Task: Chose "close card when action is performed".
Action: Mouse moved to (1149, 94)
Screenshot: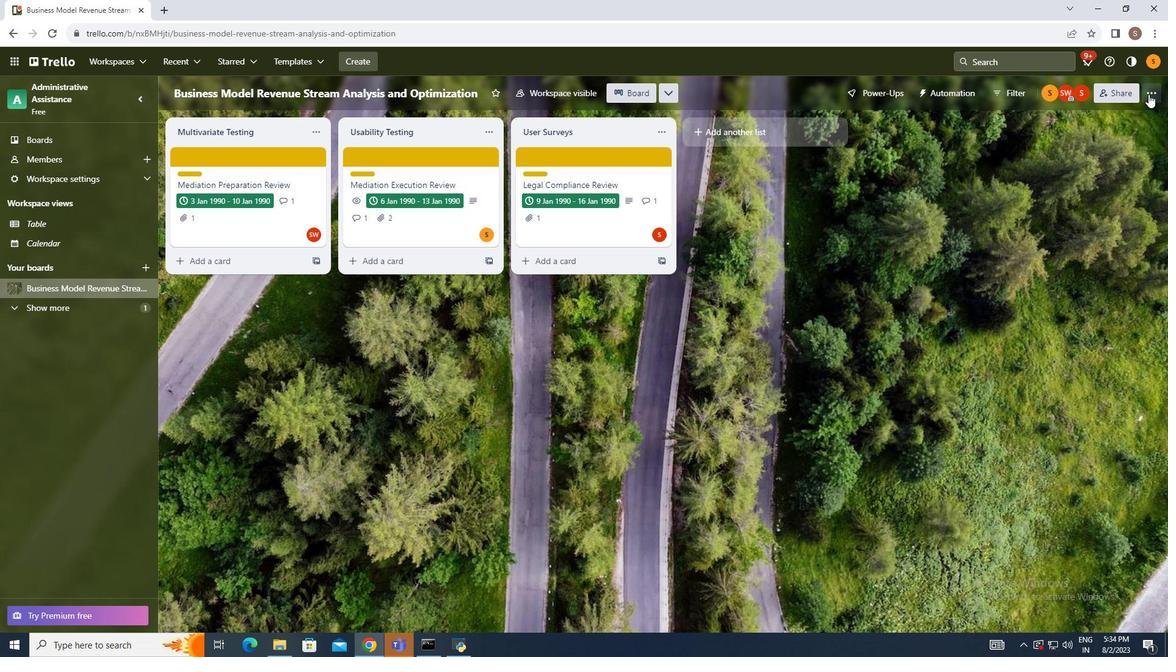 
Action: Mouse pressed left at (1149, 94)
Screenshot: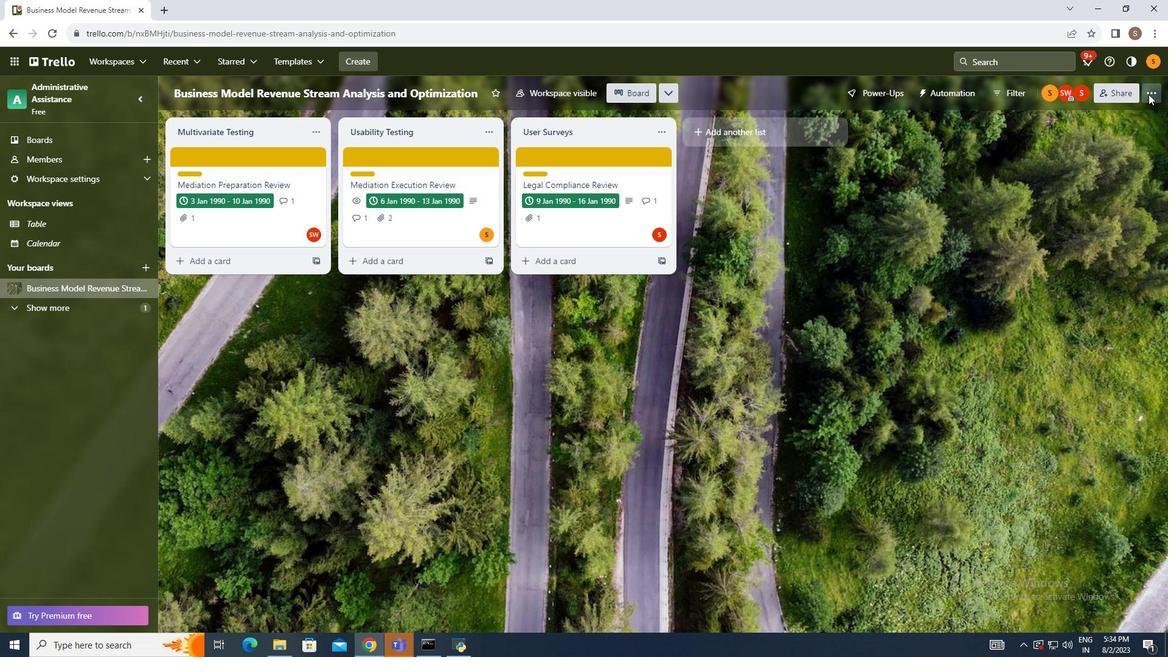 
Action: Mouse moved to (1060, 269)
Screenshot: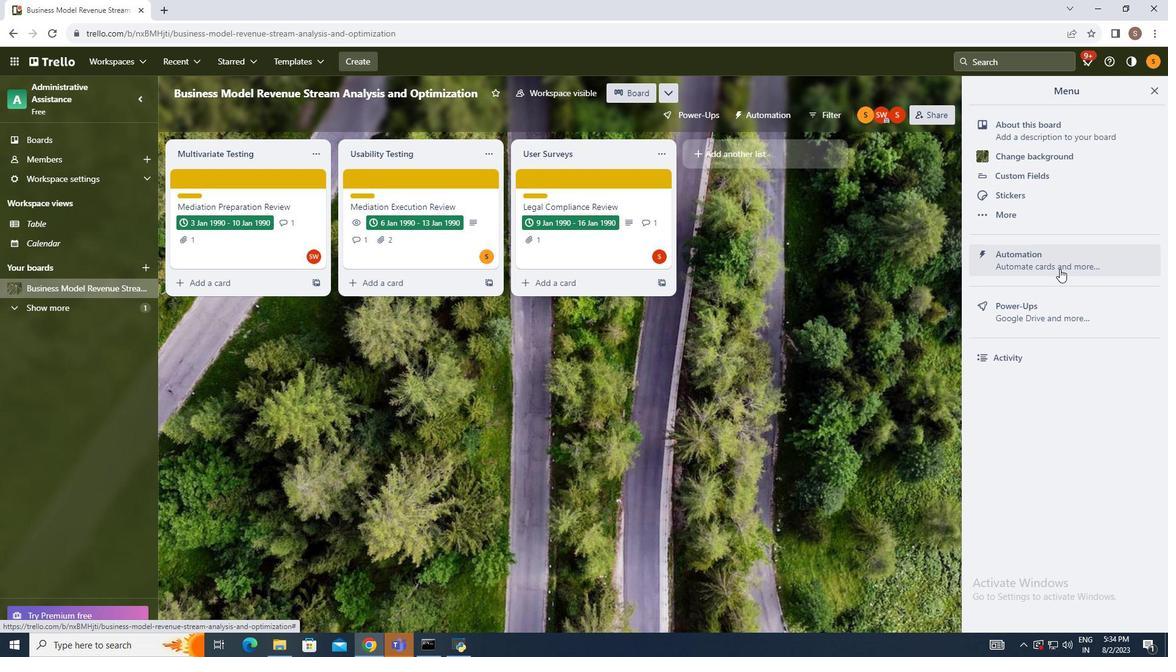 
Action: Mouse pressed left at (1060, 269)
Screenshot: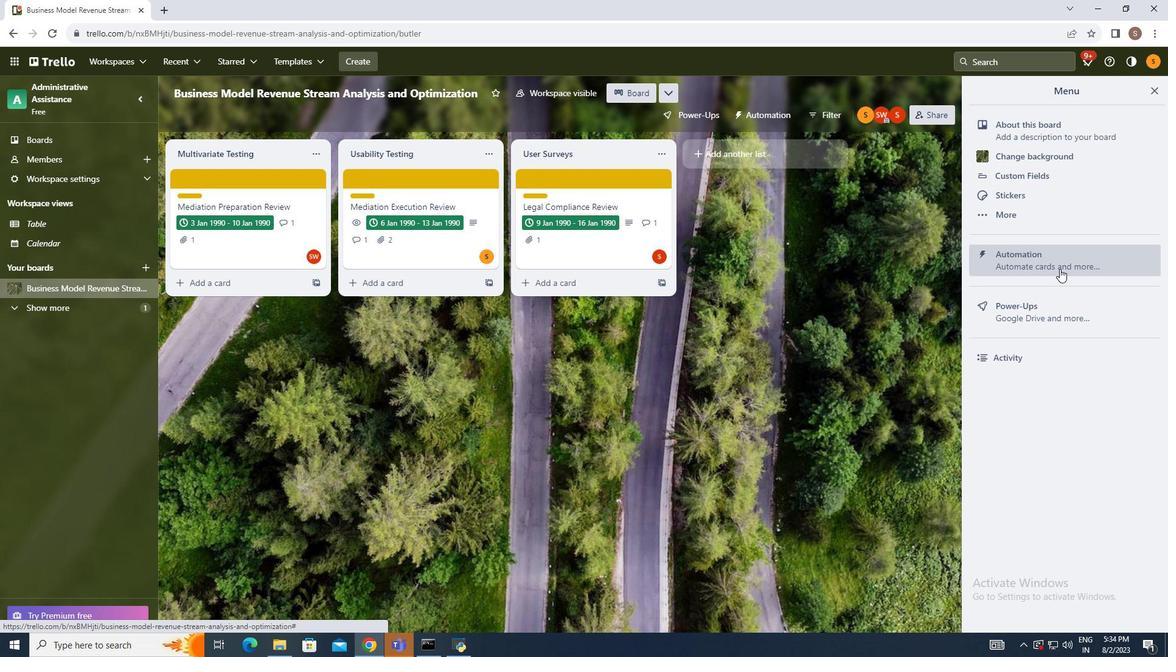 
Action: Mouse moved to (222, 321)
Screenshot: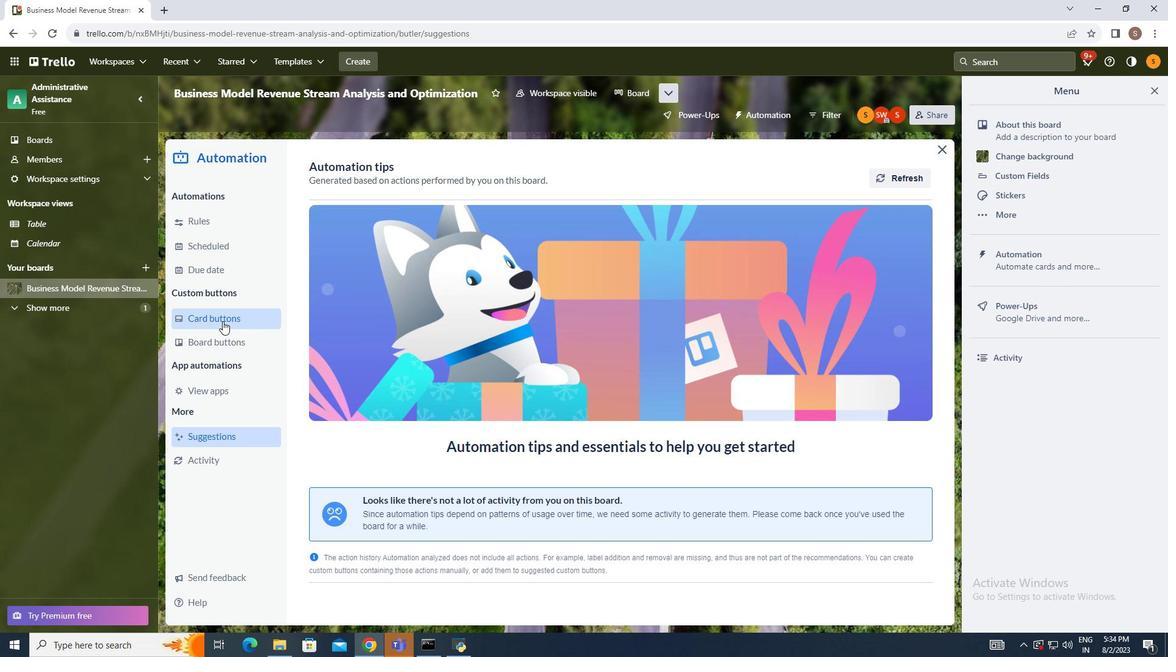 
Action: Mouse pressed left at (222, 321)
Screenshot: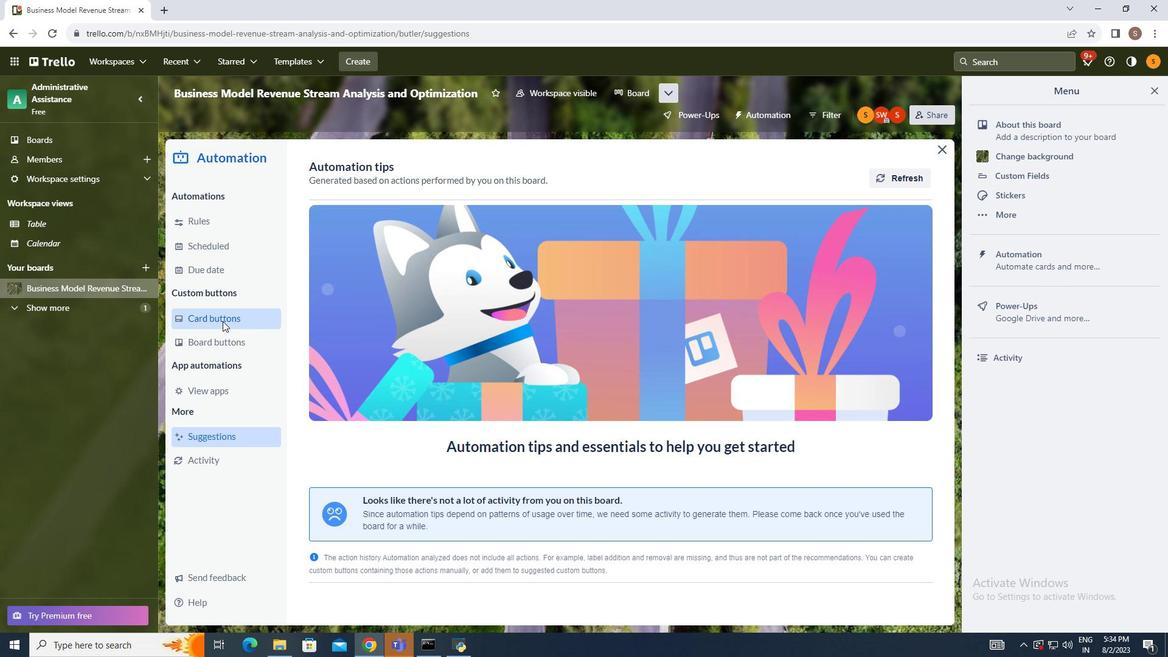 
Action: Mouse moved to (901, 174)
Screenshot: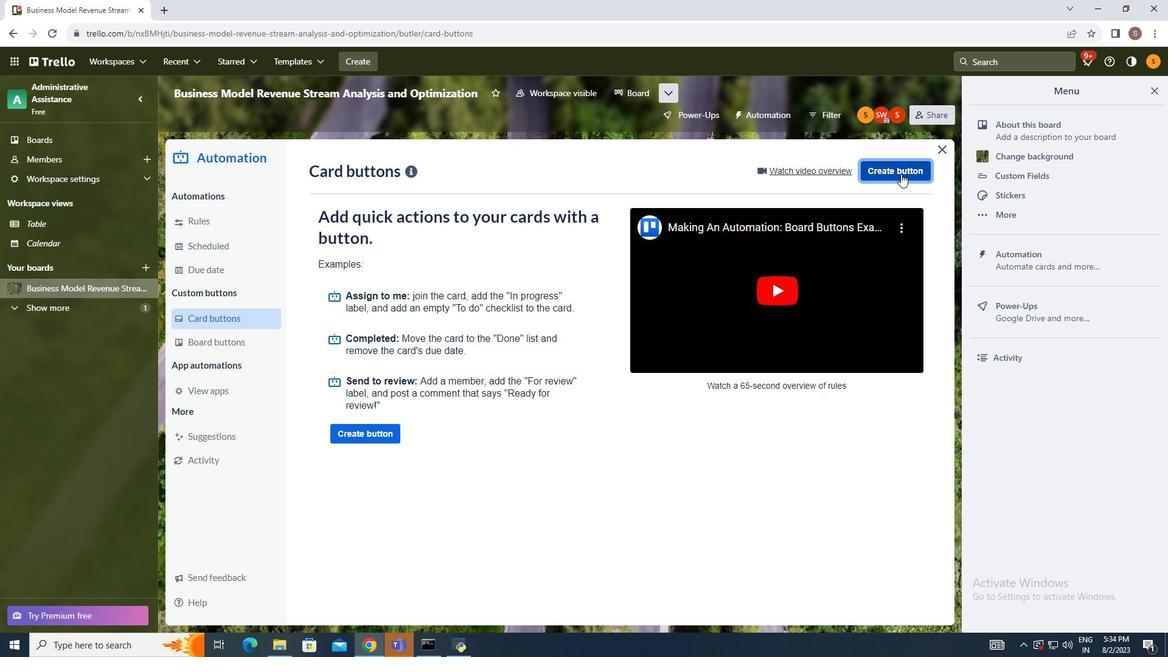 
Action: Mouse pressed left at (901, 174)
Screenshot: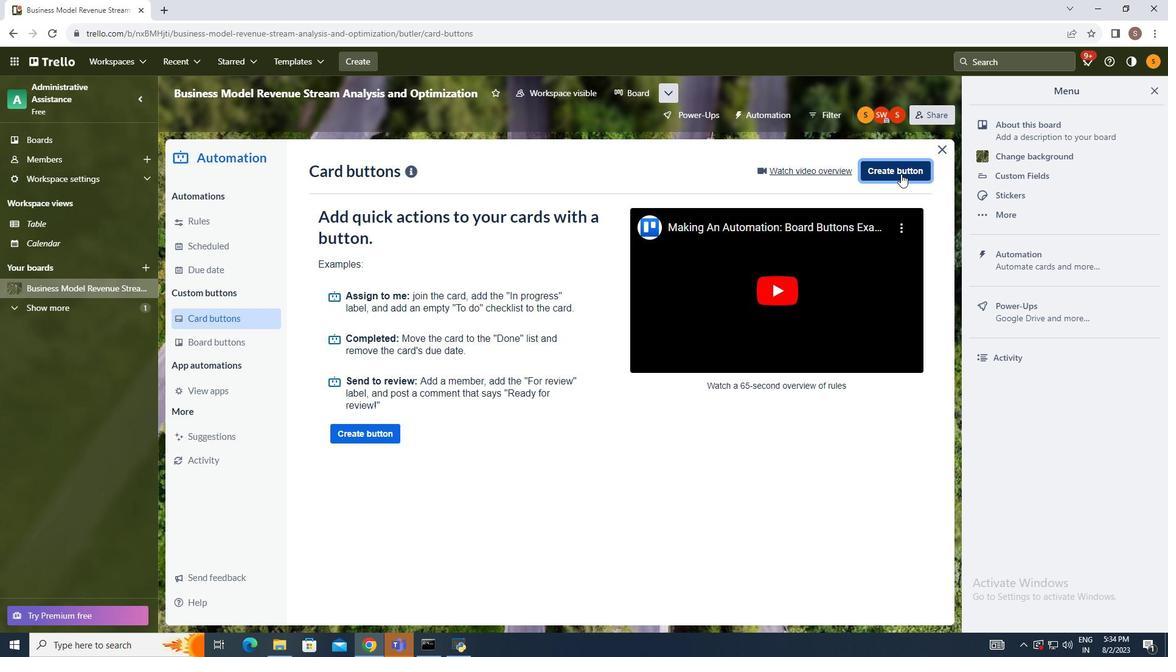 
Action: Mouse moved to (510, 236)
Screenshot: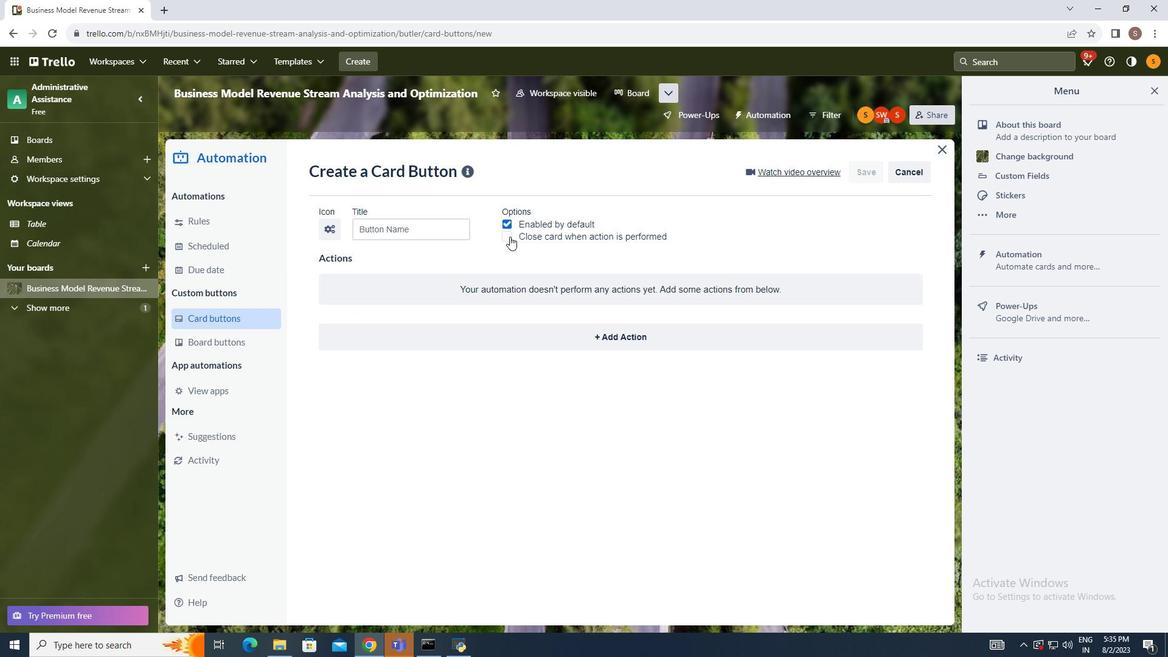 
Action: Mouse pressed left at (510, 236)
Screenshot: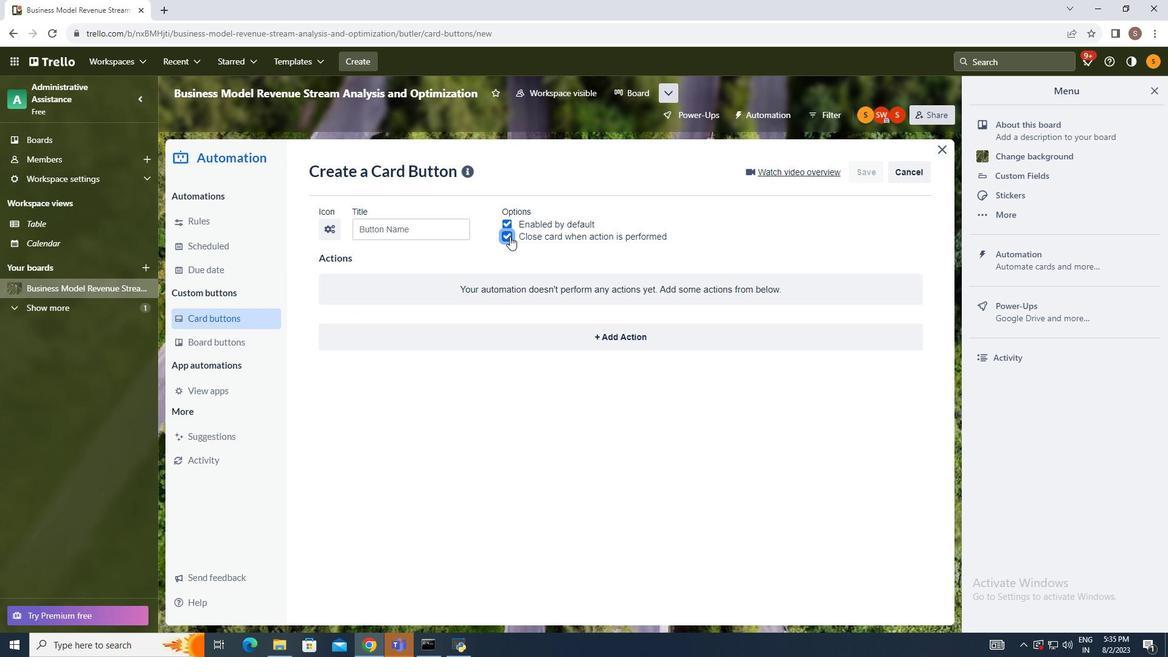 
Action: Mouse moved to (537, 254)
Screenshot: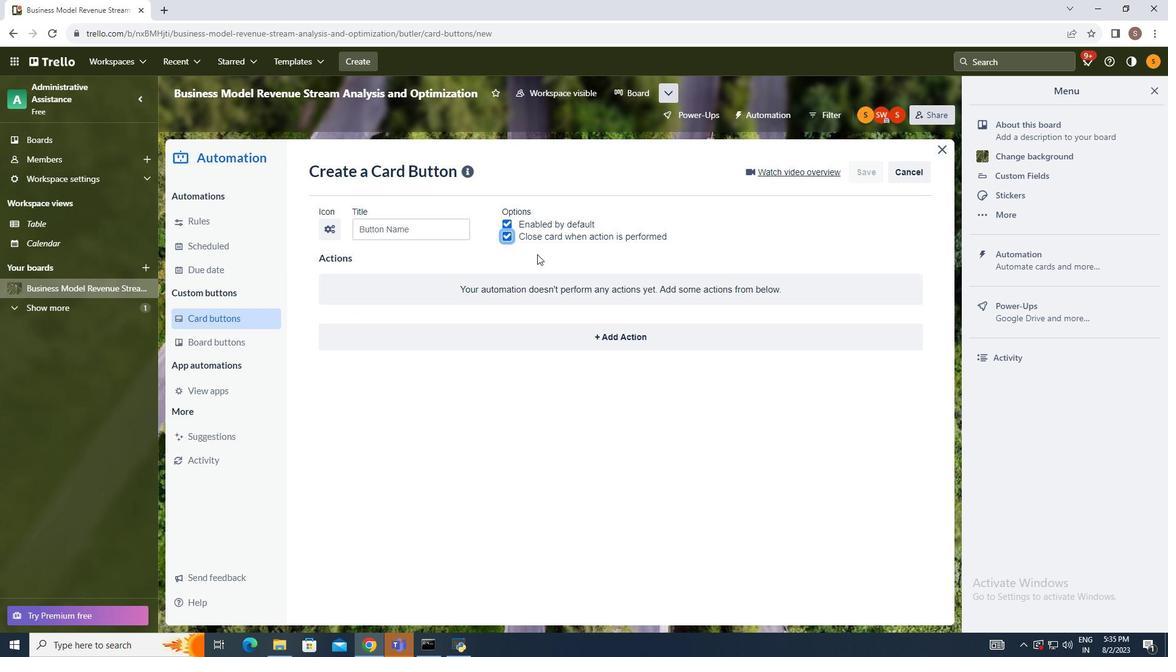 
